 Task: In the Contact  Layla_King@nyu.edu, Log Call and save with description: 'Had a conversation with a lead interested in our support services.'; Select call outcome: 'Busy '; Select call Direction: Inbound; Add date: '19 August, 2023' and time 10:30:AM. Logged in from softage.1@softage.net
Action: Mouse moved to (83, 51)
Screenshot: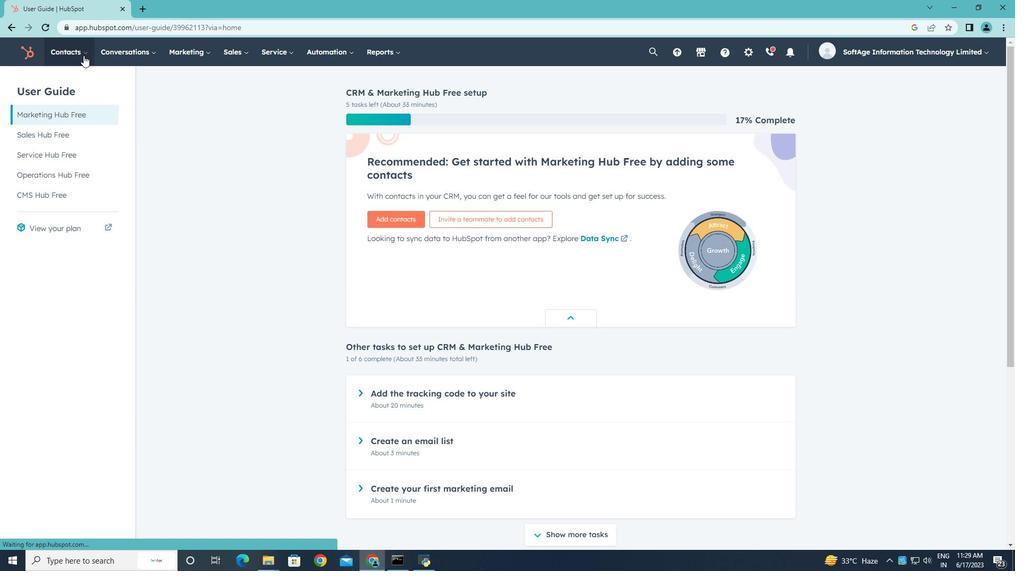 
Action: Mouse pressed left at (83, 51)
Screenshot: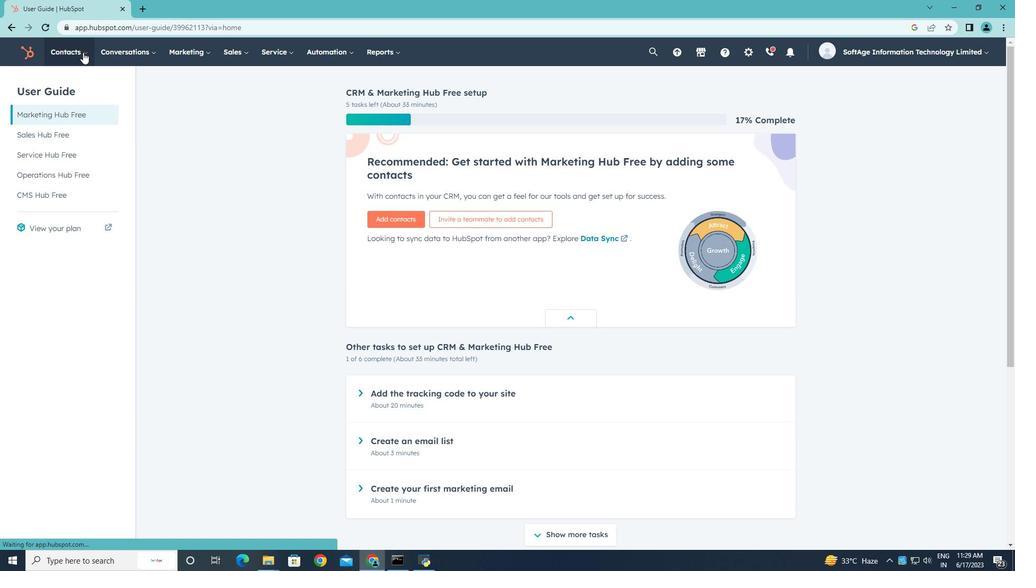 
Action: Mouse moved to (75, 84)
Screenshot: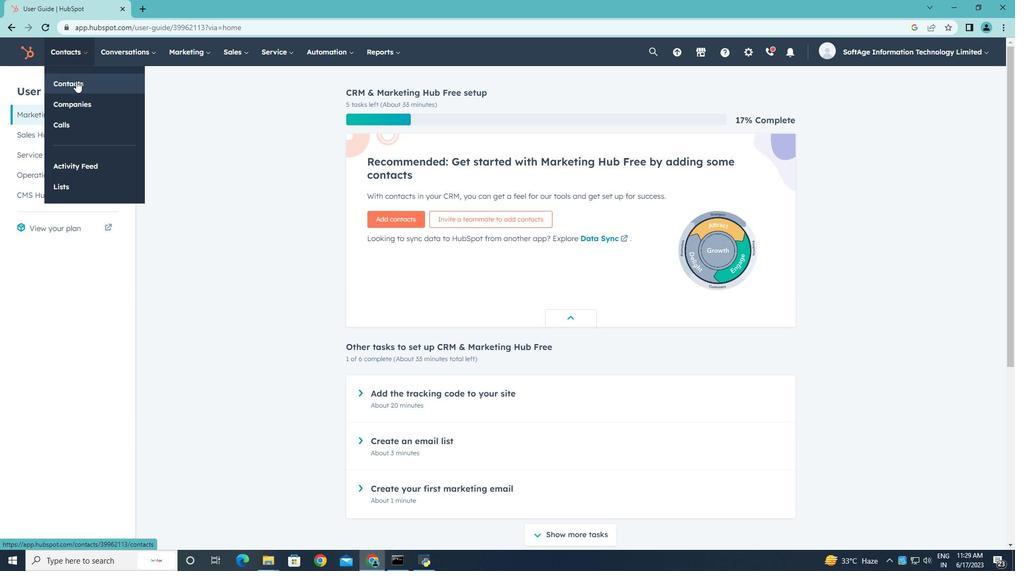 
Action: Mouse pressed left at (75, 84)
Screenshot: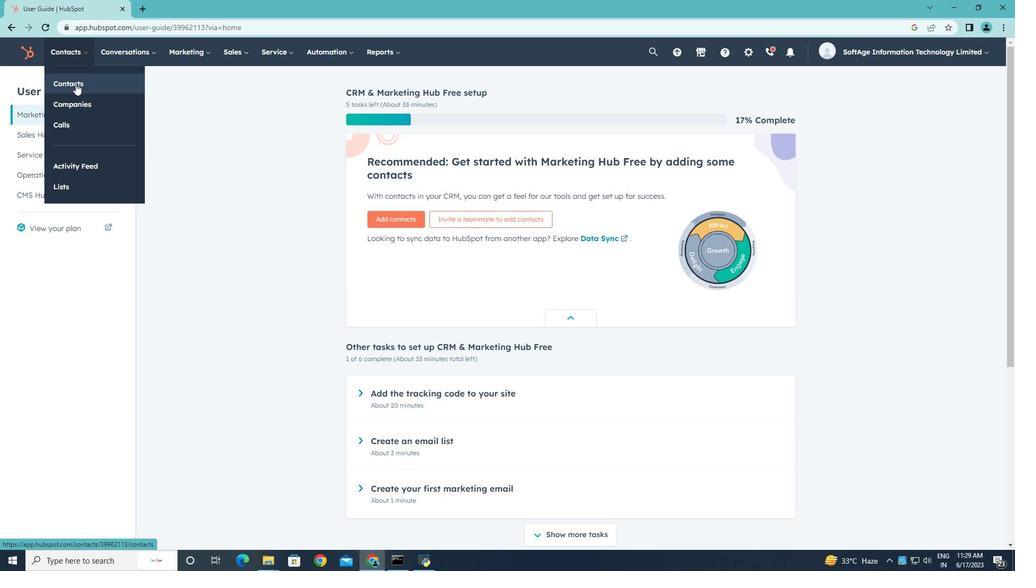 
Action: Mouse moved to (90, 169)
Screenshot: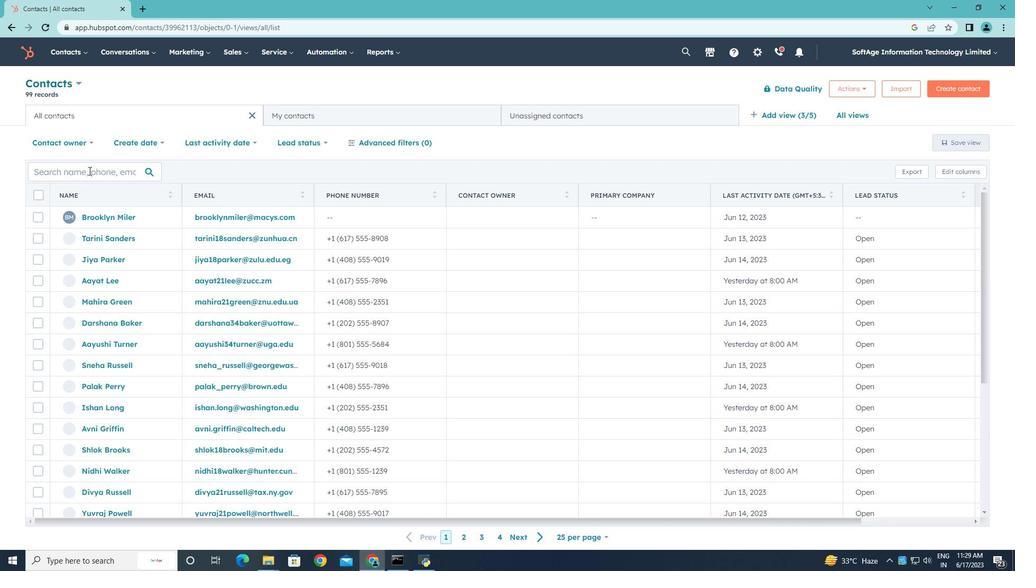 
Action: Mouse pressed left at (90, 169)
Screenshot: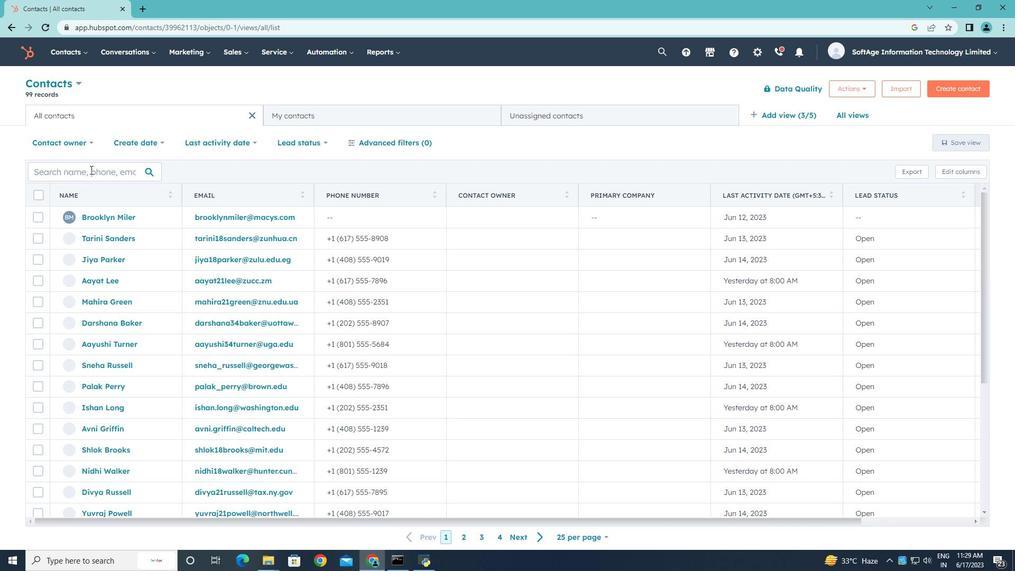 
Action: Key pressed <Key.shift>Layla<Key.shift_r>_<Key.shift>King<Key.shift>@nyu.edu
Screenshot: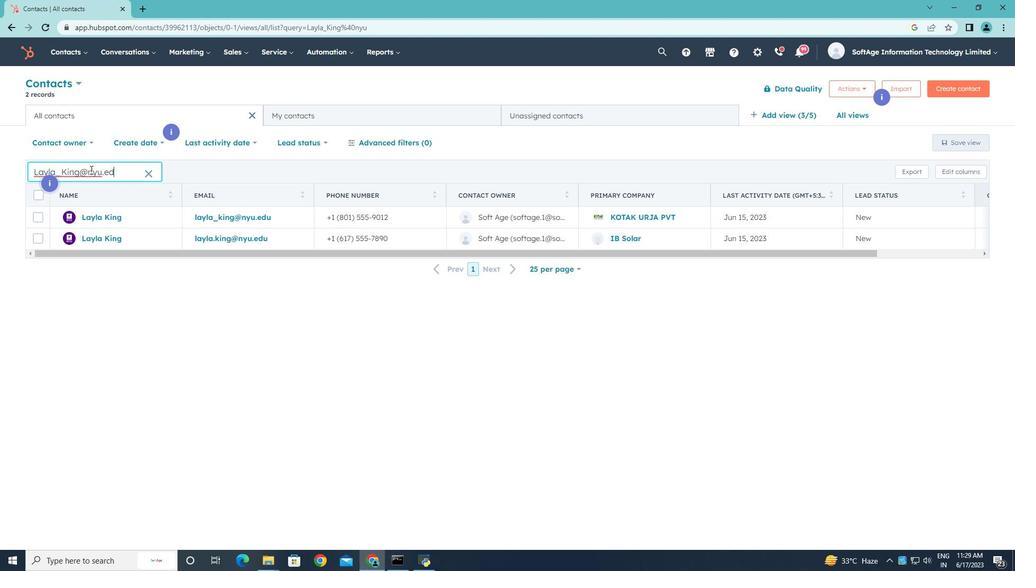 
Action: Mouse moved to (98, 219)
Screenshot: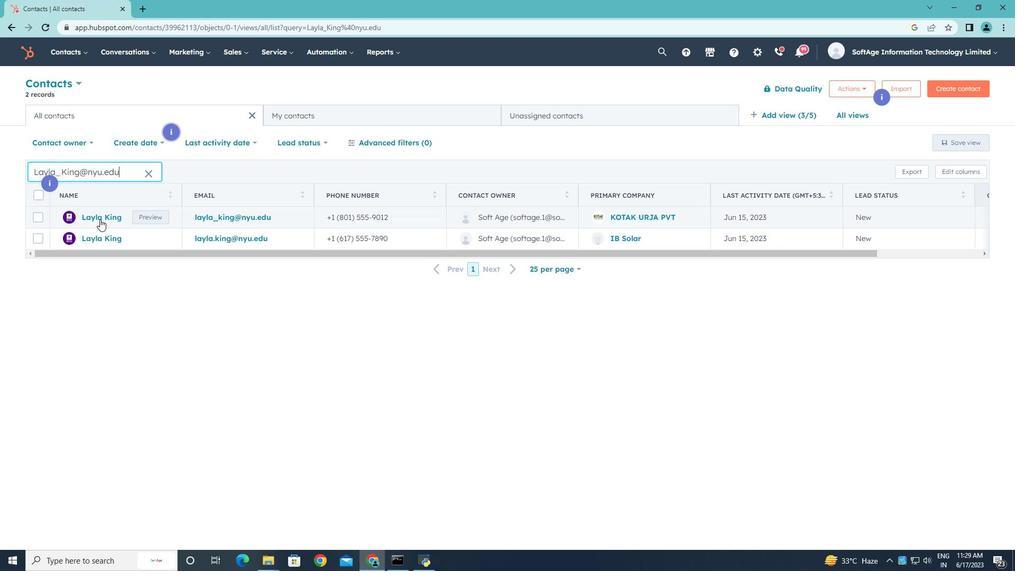 
Action: Mouse pressed left at (98, 219)
Screenshot: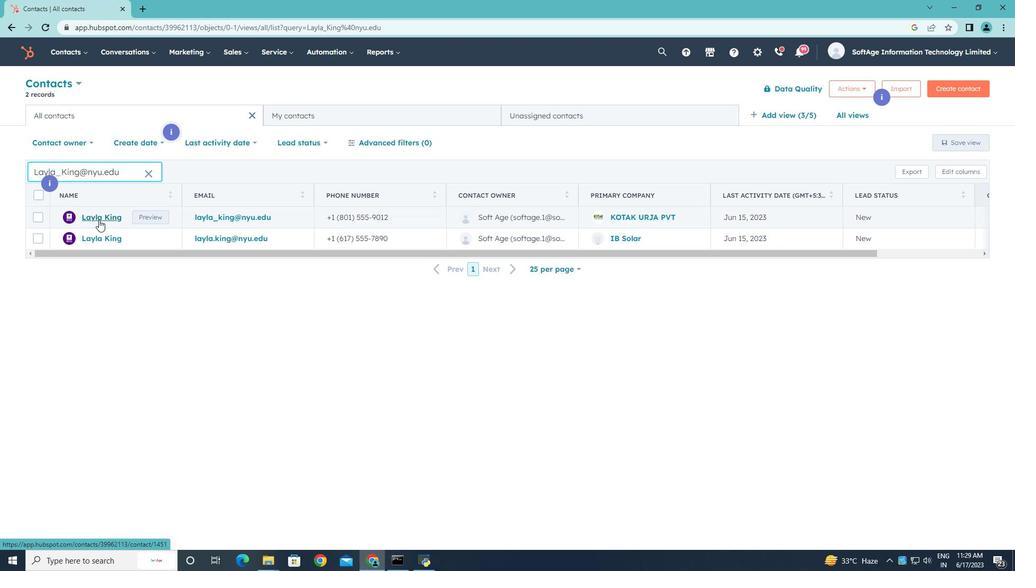 
Action: Mouse moved to (209, 176)
Screenshot: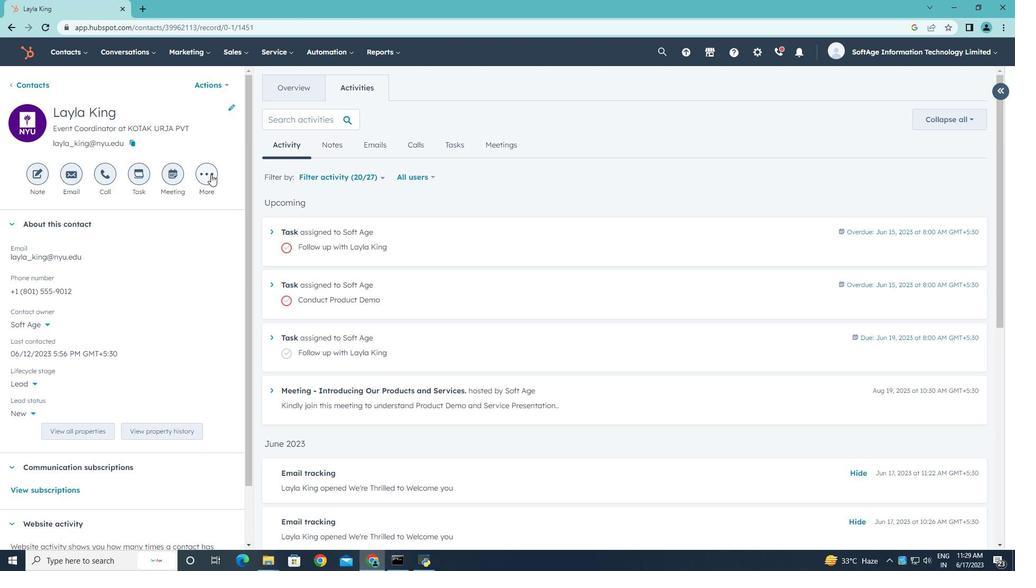 
Action: Mouse pressed left at (209, 176)
Screenshot: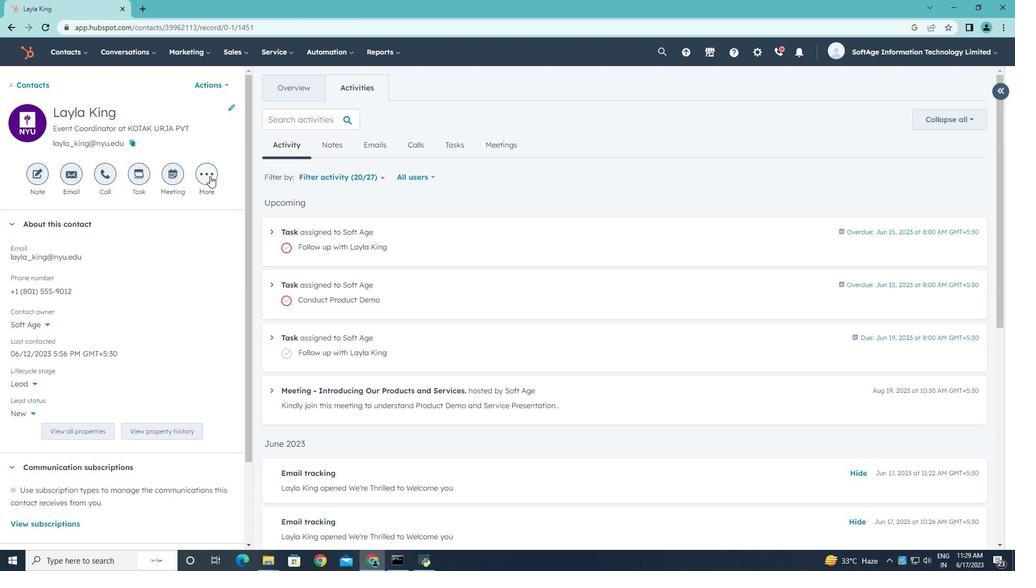 
Action: Mouse moved to (188, 265)
Screenshot: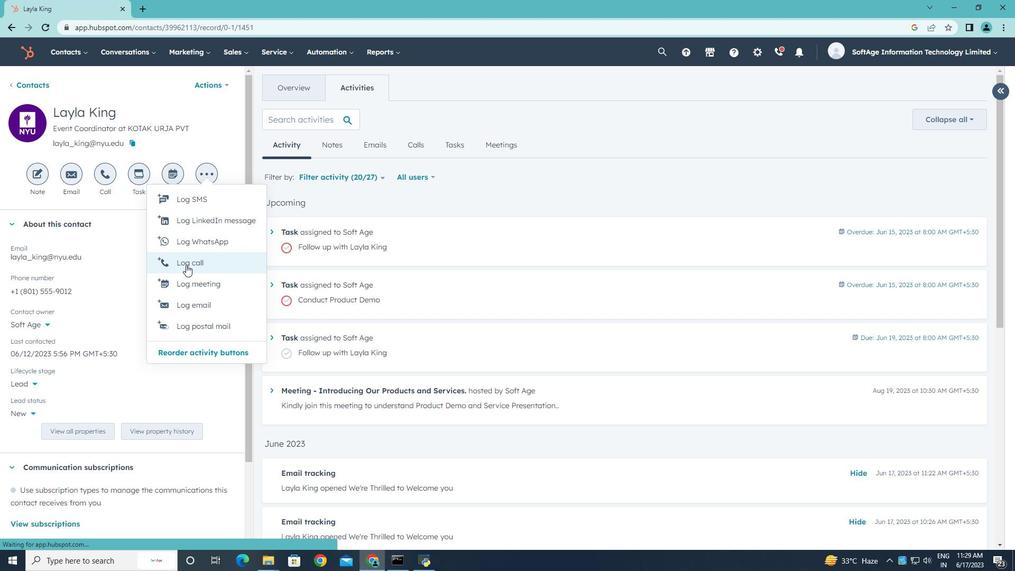 
Action: Mouse pressed left at (188, 265)
Screenshot: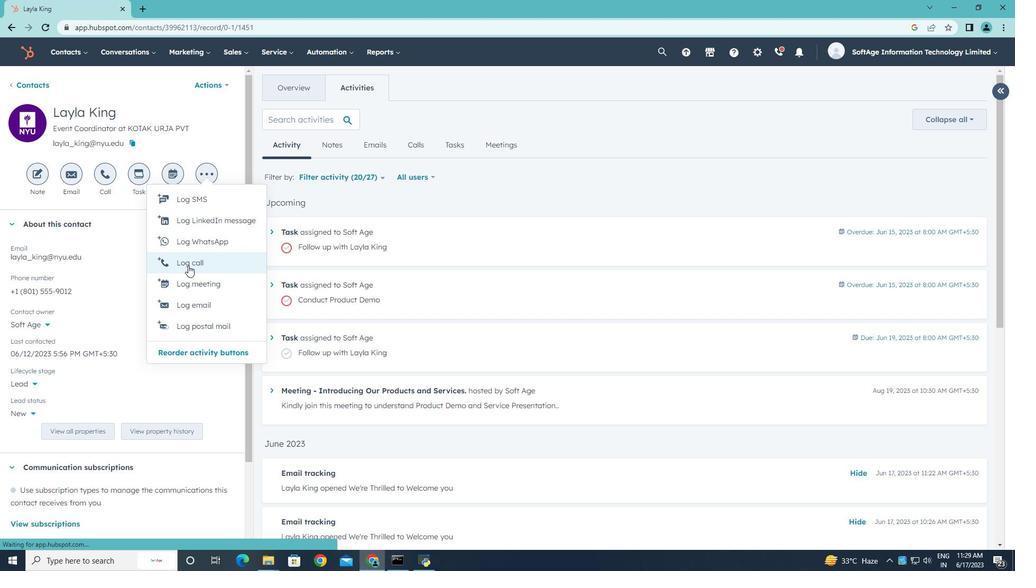 
Action: Key pressed <Key.shift>Had<Key.space>a<Key.space>conversation<Key.space>with<Key.space>a<Key.space>lead<Key.space>interested<Key.space>in<Key.space>our<Key.space>support<Key.space>services.
Screenshot: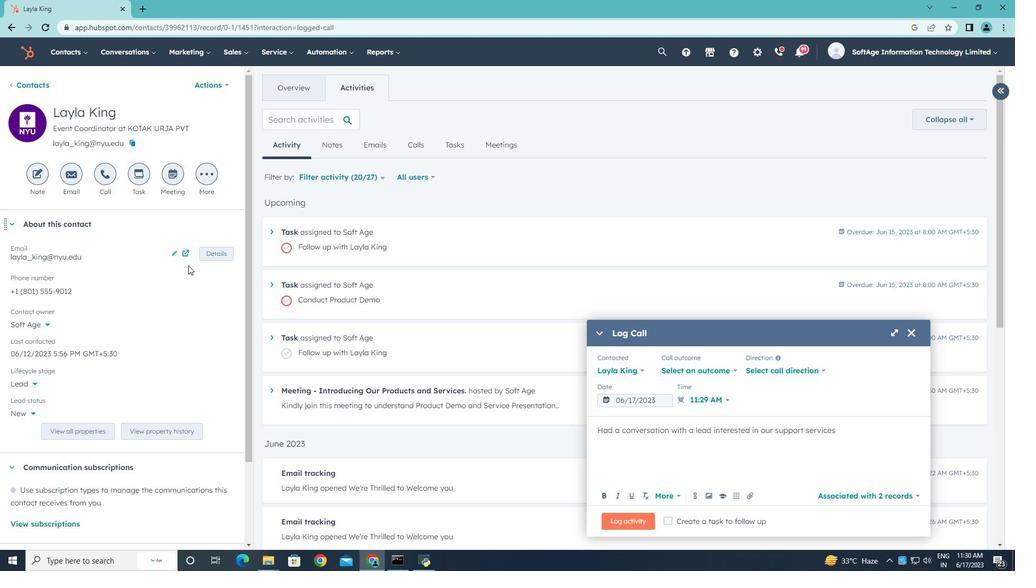 
Action: Mouse moved to (733, 371)
Screenshot: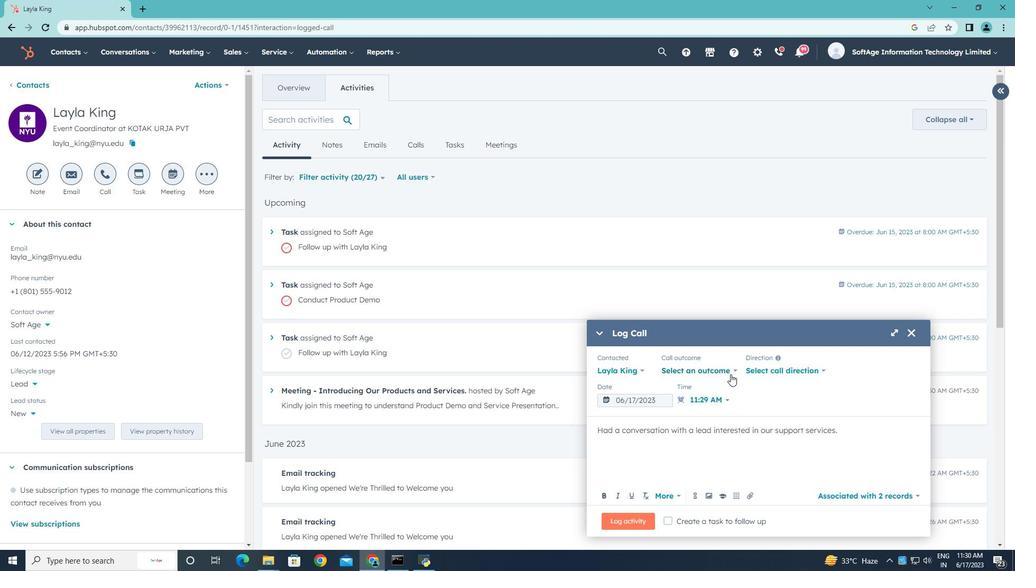 
Action: Mouse pressed left at (733, 371)
Screenshot: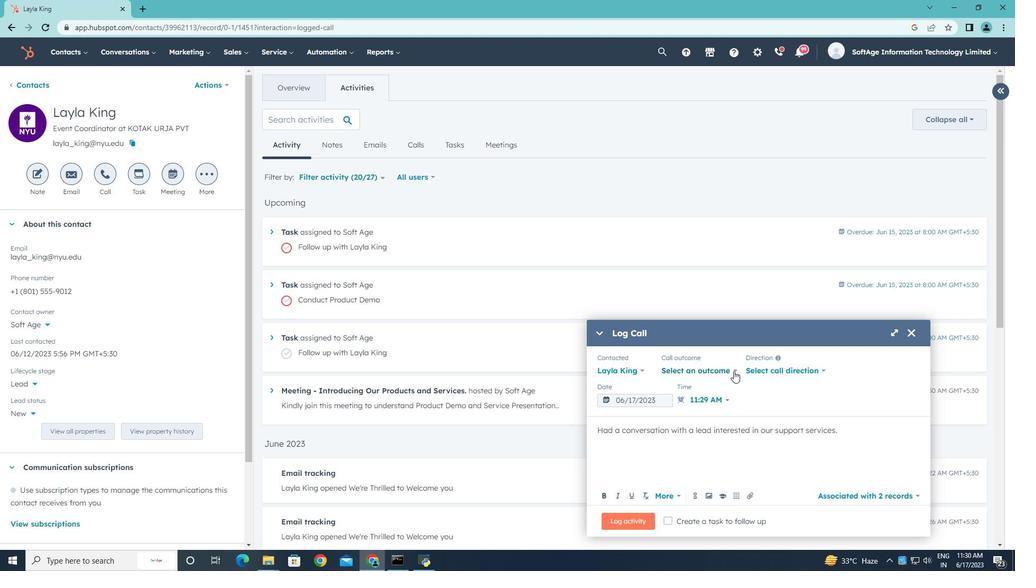 
Action: Mouse moved to (710, 396)
Screenshot: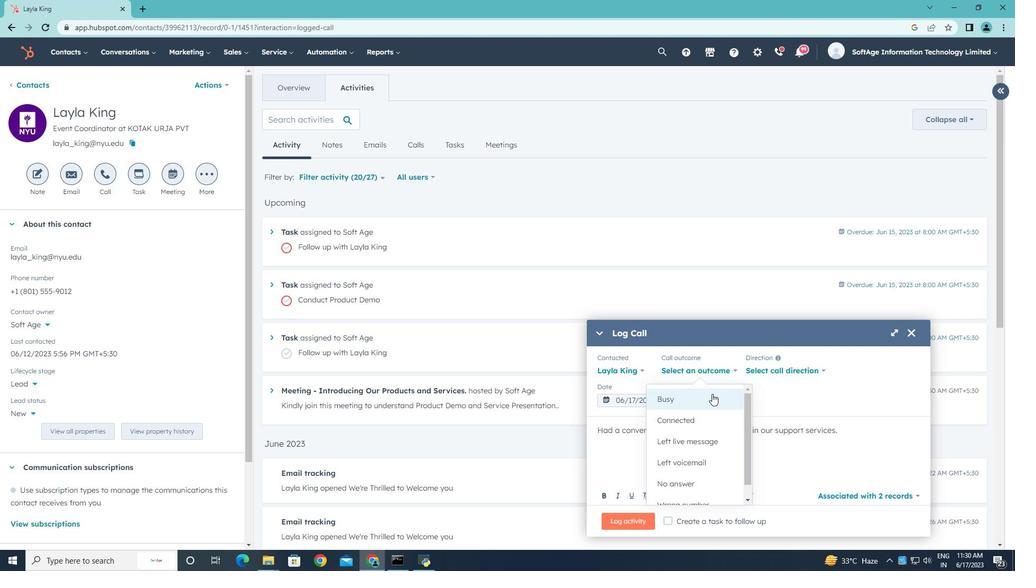 
Action: Mouse pressed left at (710, 396)
Screenshot: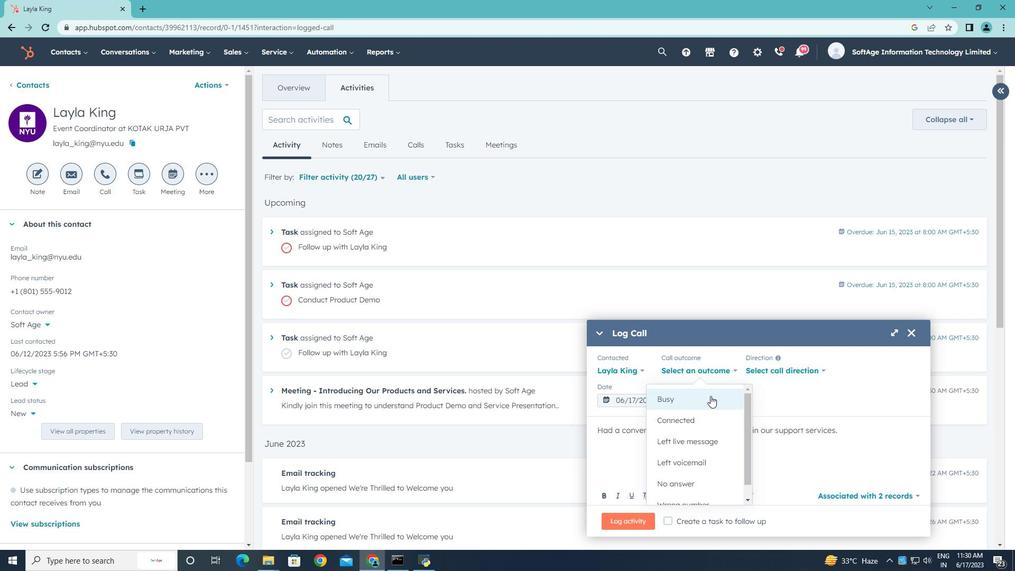 
Action: Mouse moved to (773, 370)
Screenshot: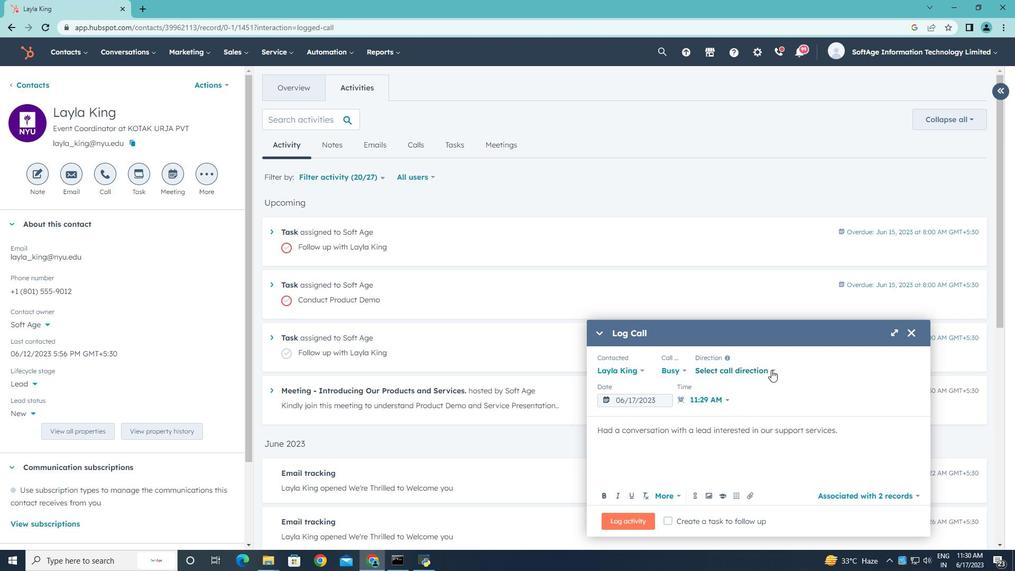 
Action: Mouse pressed left at (773, 370)
Screenshot: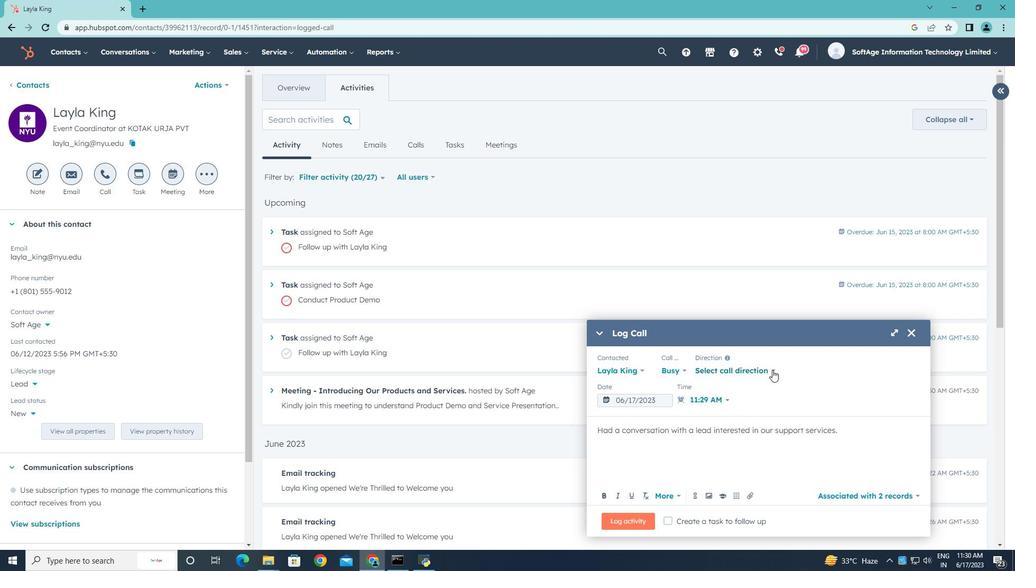 
Action: Mouse moved to (750, 399)
Screenshot: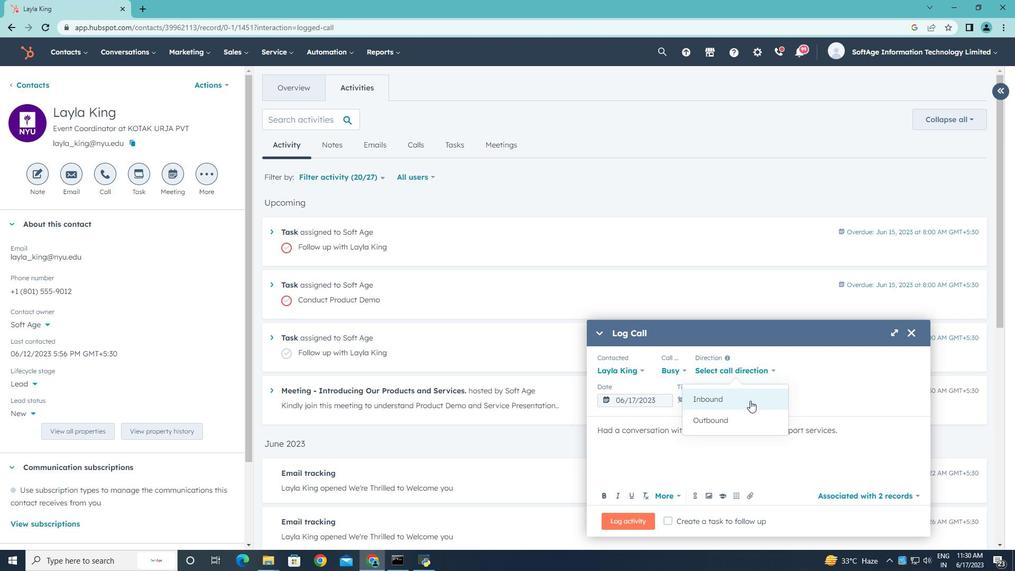
Action: Mouse pressed left at (750, 399)
Screenshot: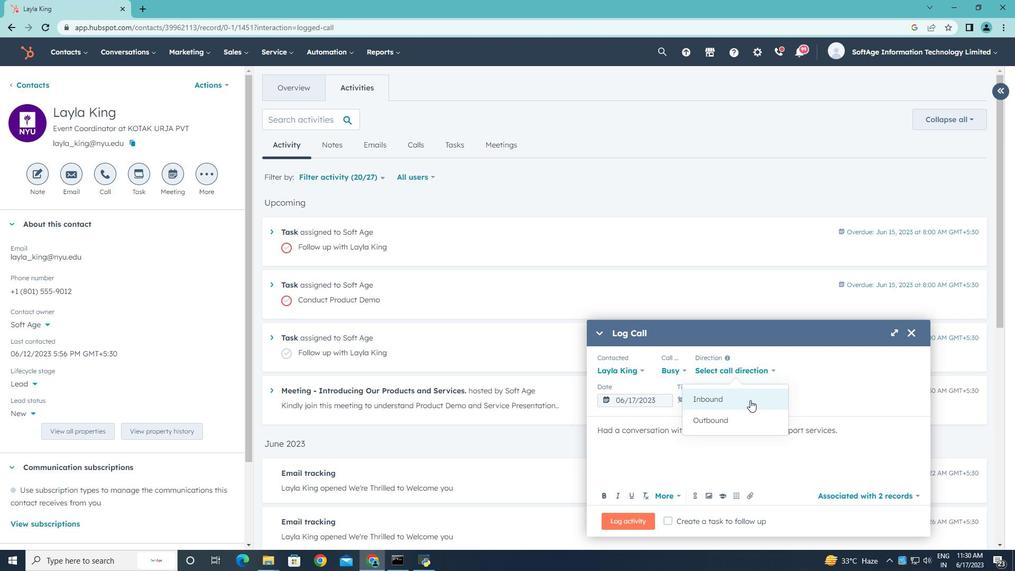 
Action: Mouse moved to (821, 371)
Screenshot: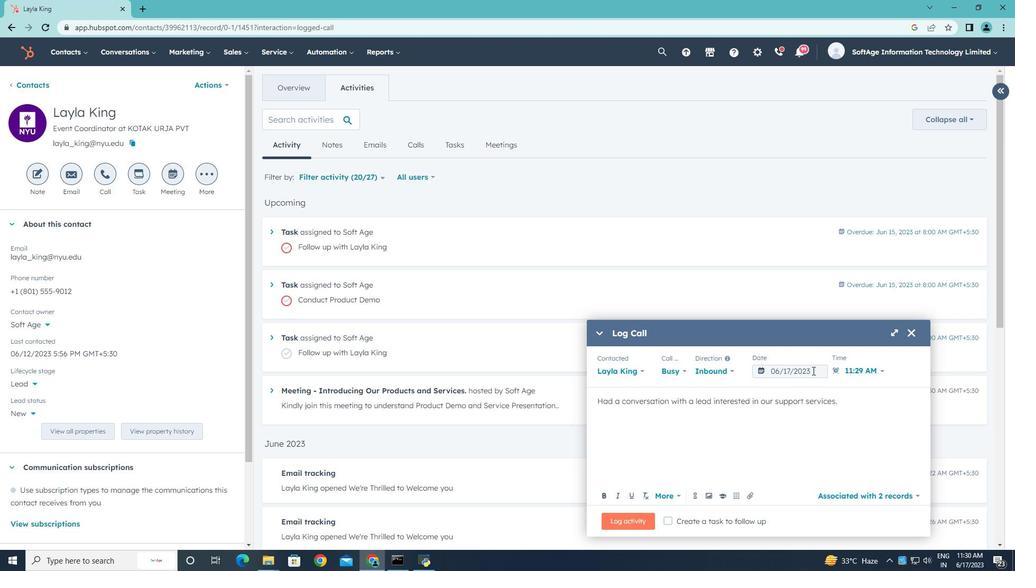 
Action: Mouse pressed left at (821, 371)
Screenshot: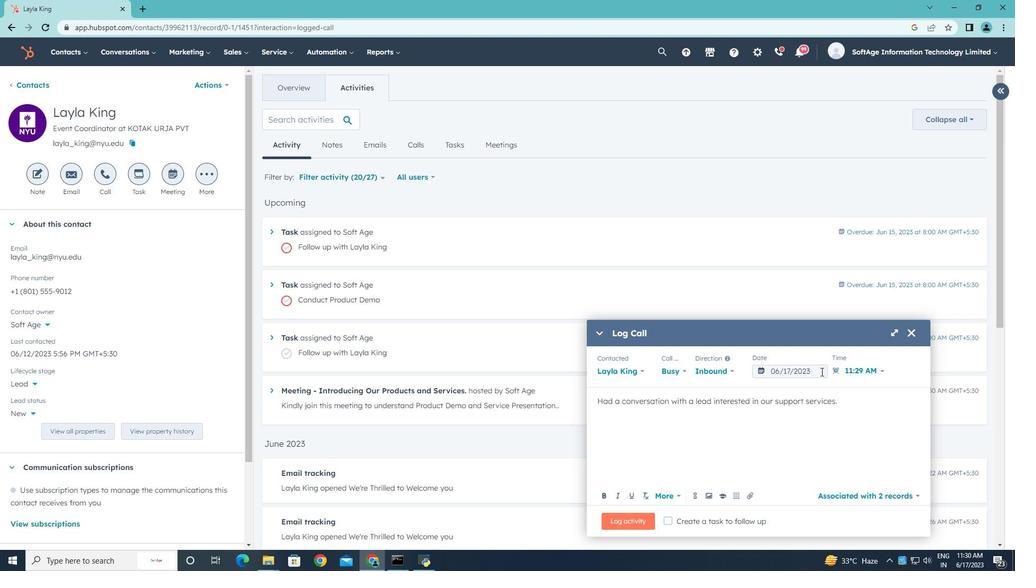 
Action: Mouse moved to (890, 201)
Screenshot: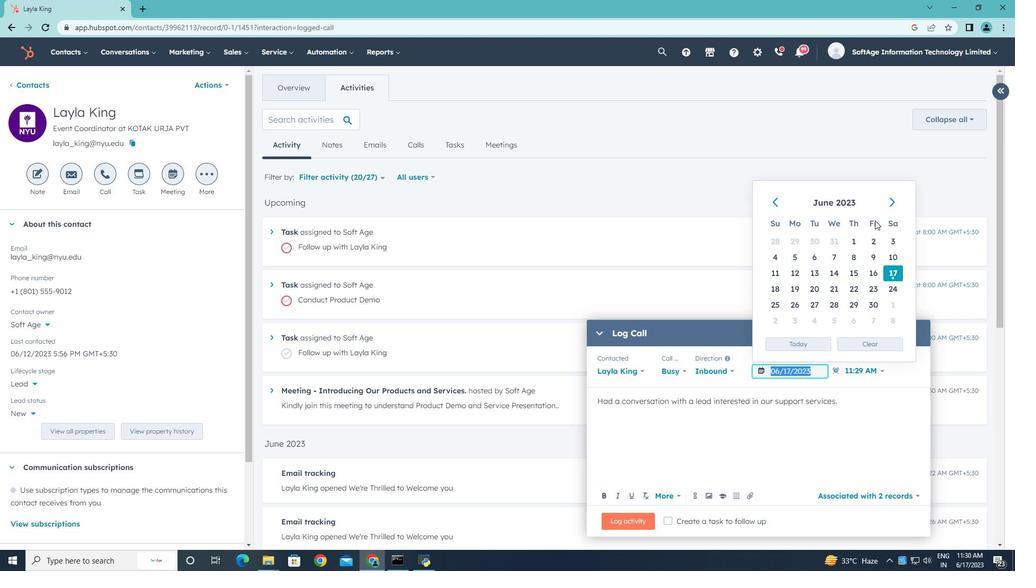 
Action: Mouse pressed left at (890, 201)
Screenshot: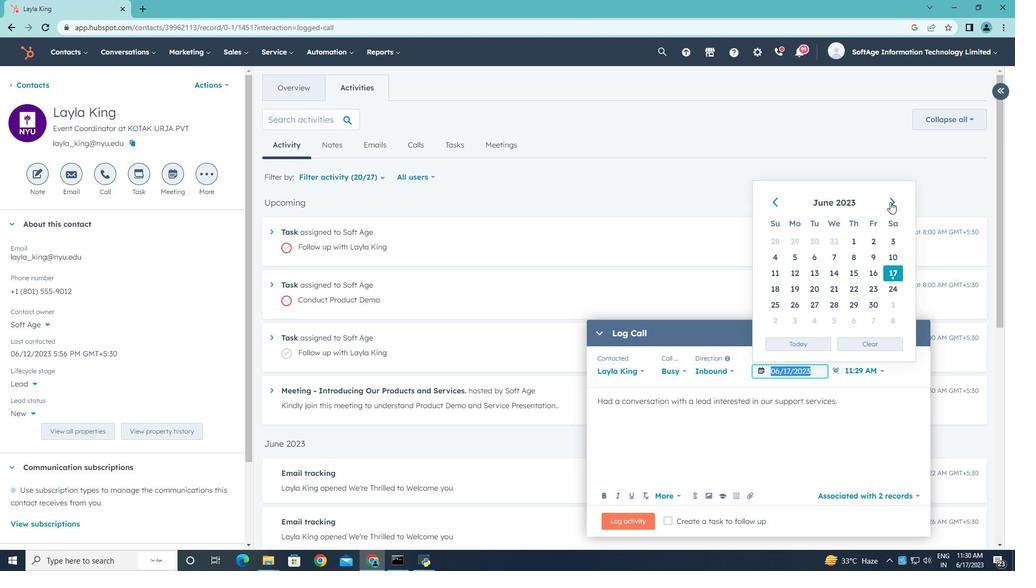 
Action: Mouse pressed left at (890, 201)
Screenshot: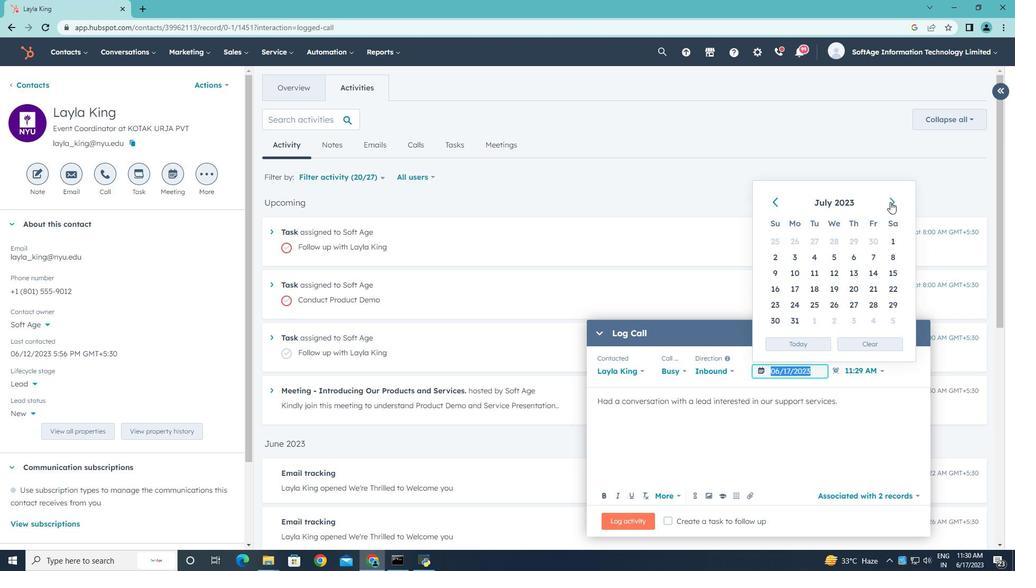 
Action: Mouse moved to (892, 274)
Screenshot: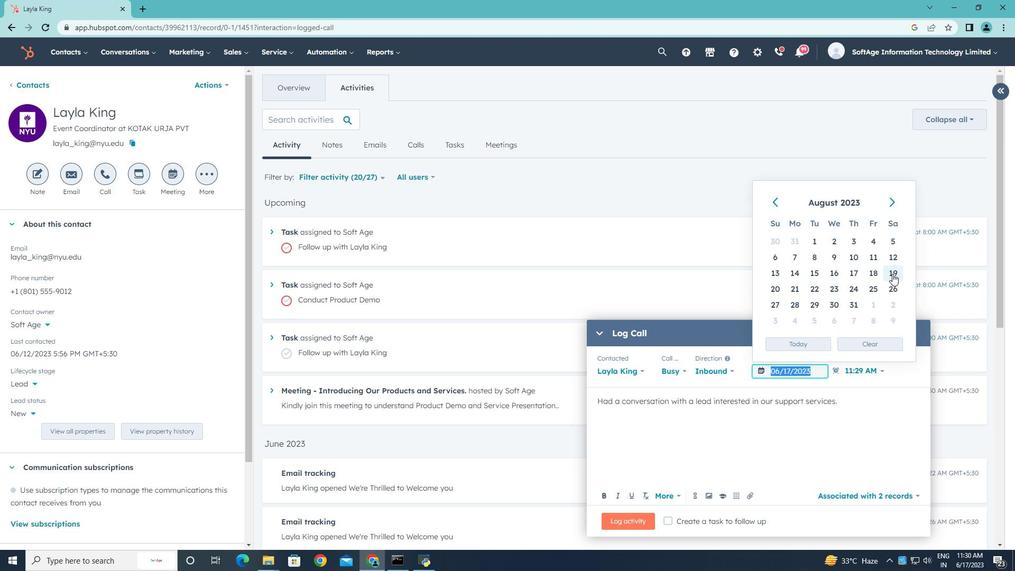 
Action: Mouse pressed left at (892, 274)
Screenshot: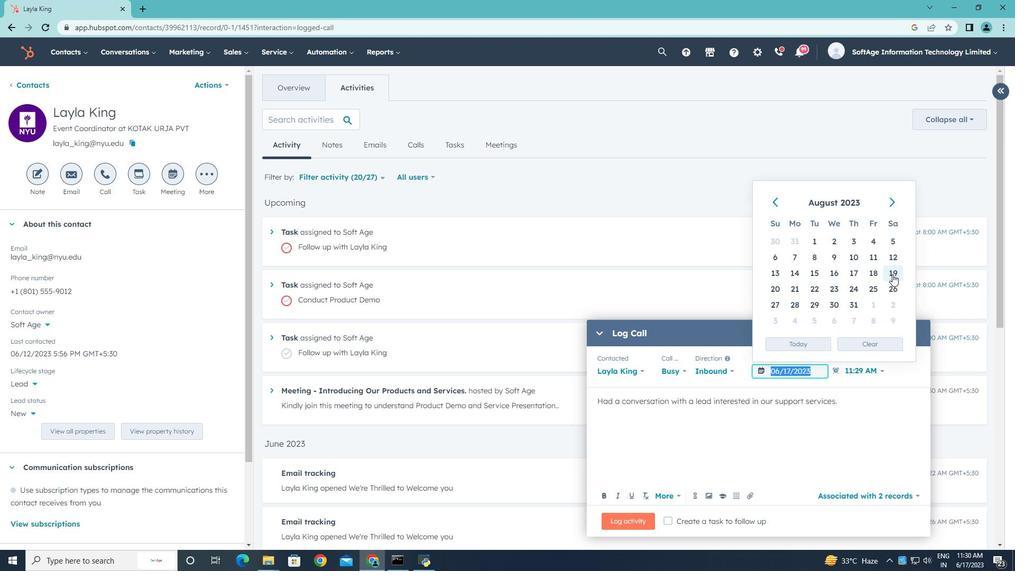 
Action: Mouse moved to (882, 371)
Screenshot: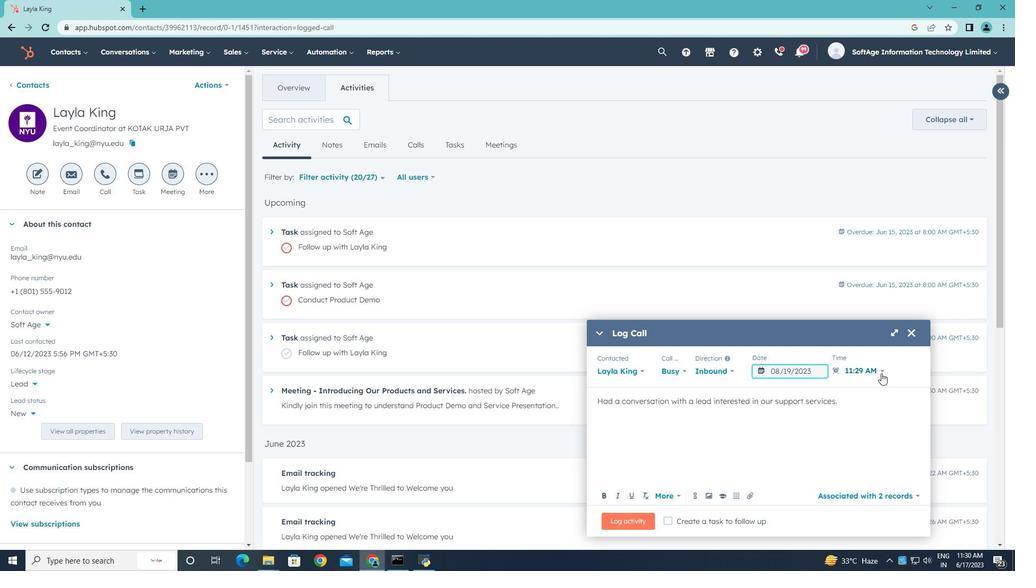 
Action: Mouse pressed left at (882, 371)
Screenshot: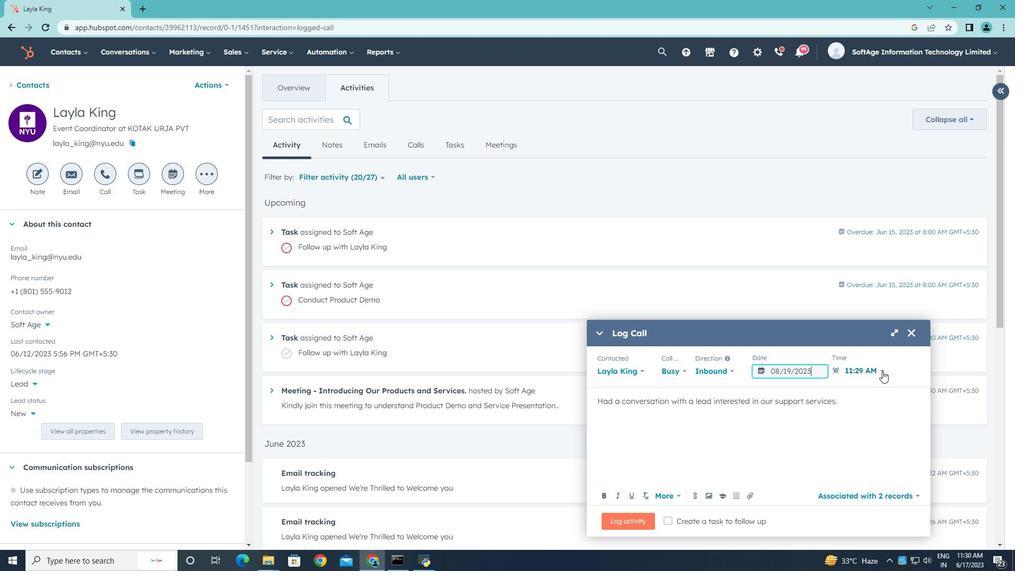 
Action: Mouse moved to (842, 451)
Screenshot: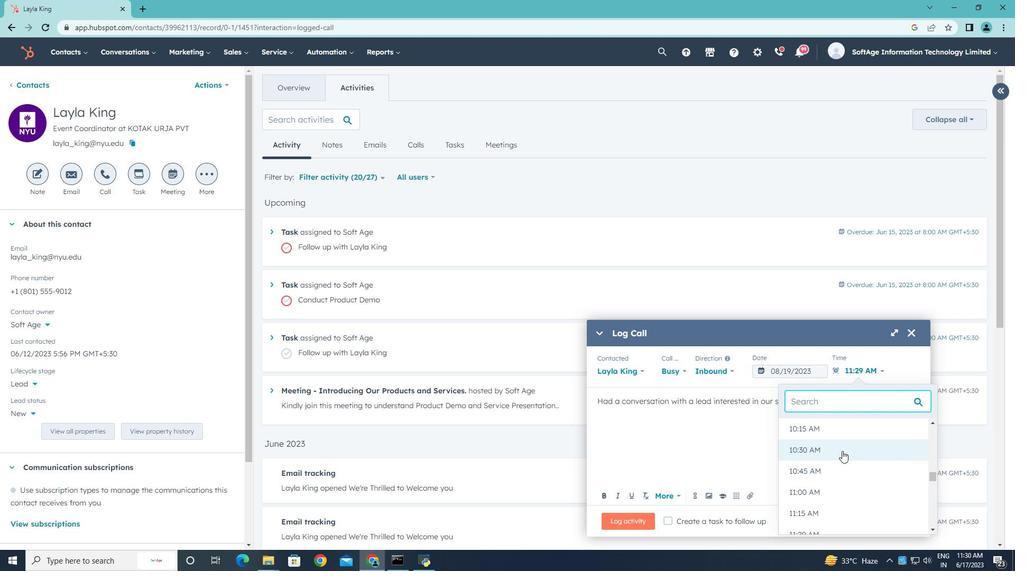 
Action: Mouse pressed left at (842, 451)
Screenshot: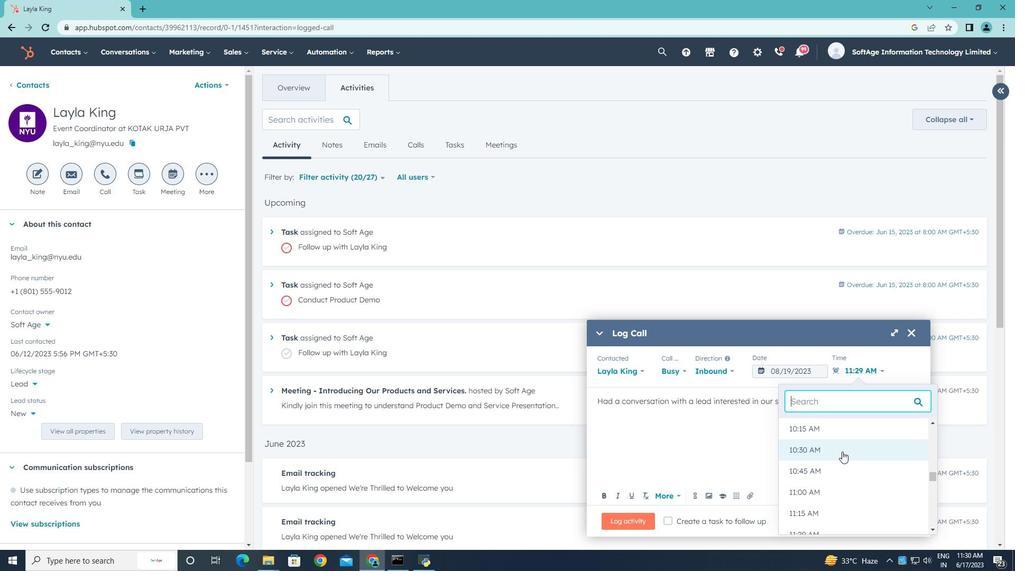 
Action: Mouse moved to (631, 517)
Screenshot: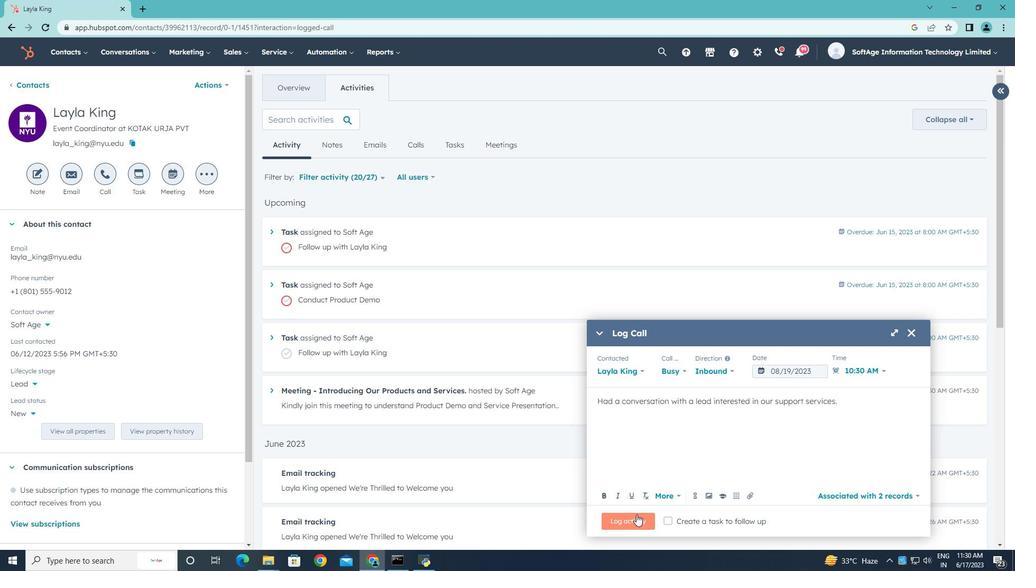 
Action: Mouse pressed left at (631, 517)
Screenshot: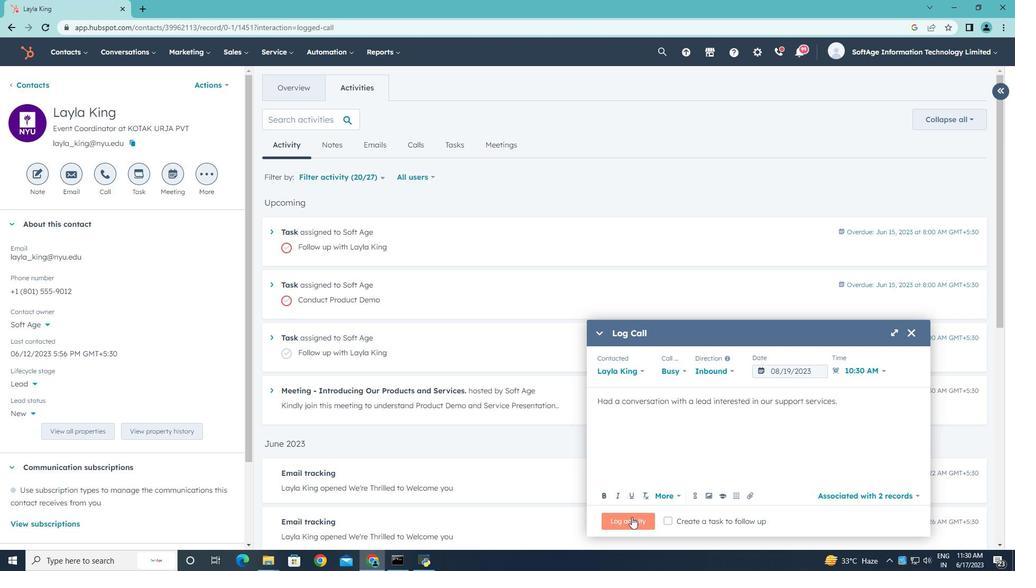 
